 Task: Move the 'Importance' folder to 'Tasks' and 'Junk Email', then rename it to 'Most Importance' and 'Importancec'.
Action: Mouse moved to (6, 125)
Screenshot: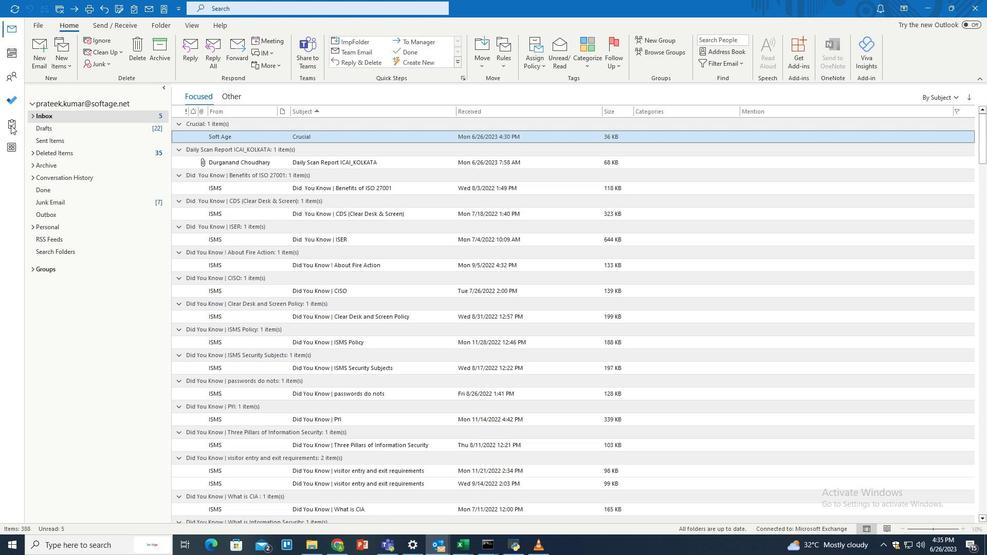 
Action: Mouse pressed left at (6, 125)
Screenshot: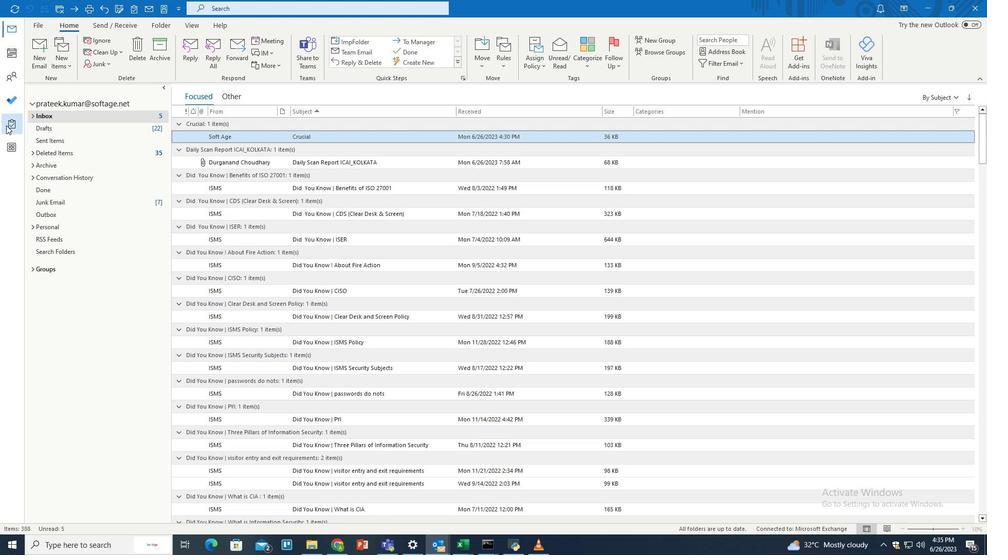
Action: Mouse moved to (151, 21)
Screenshot: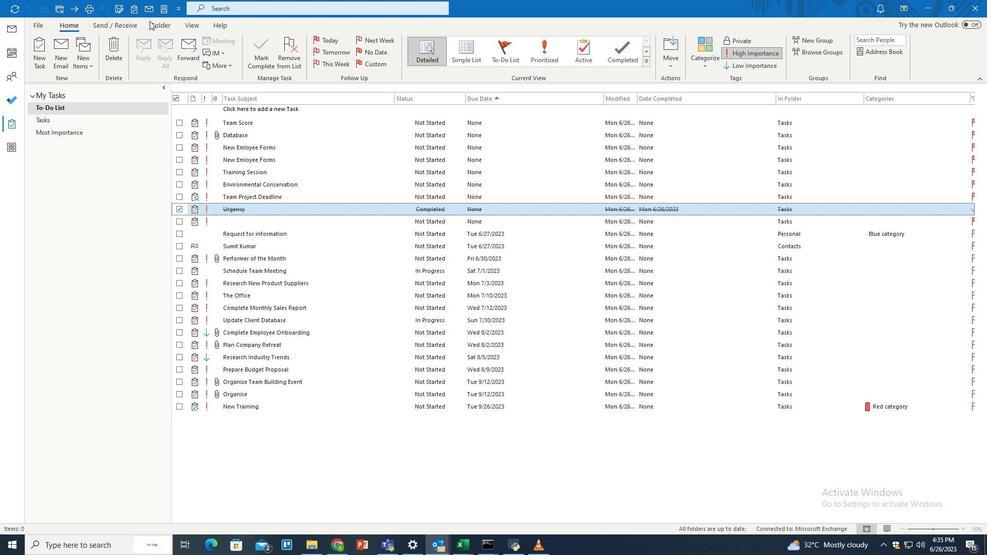 
Action: Mouse pressed left at (151, 21)
Screenshot: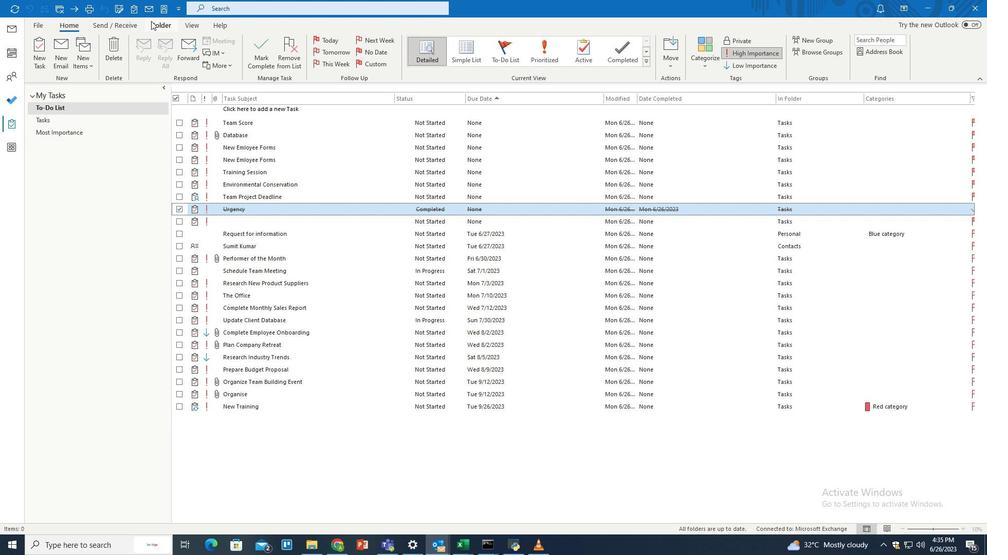 
Action: Mouse moved to (68, 129)
Screenshot: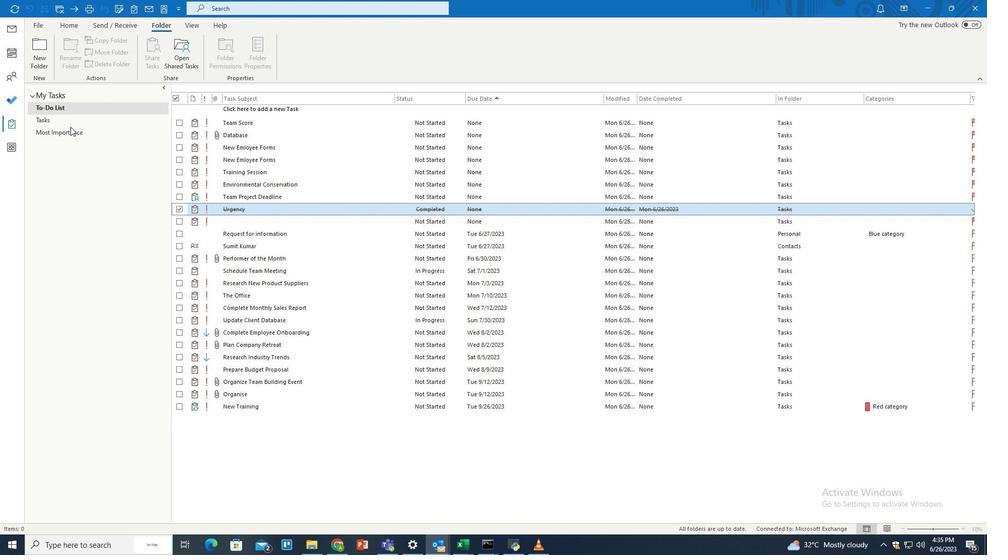 
Action: Mouse pressed left at (68, 129)
Screenshot: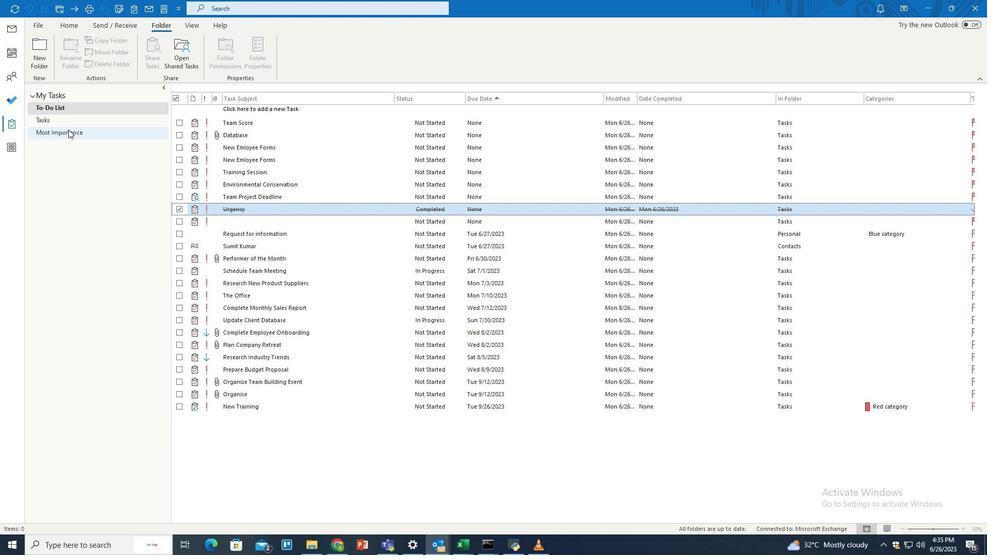 
Action: Mouse moved to (68, 54)
Screenshot: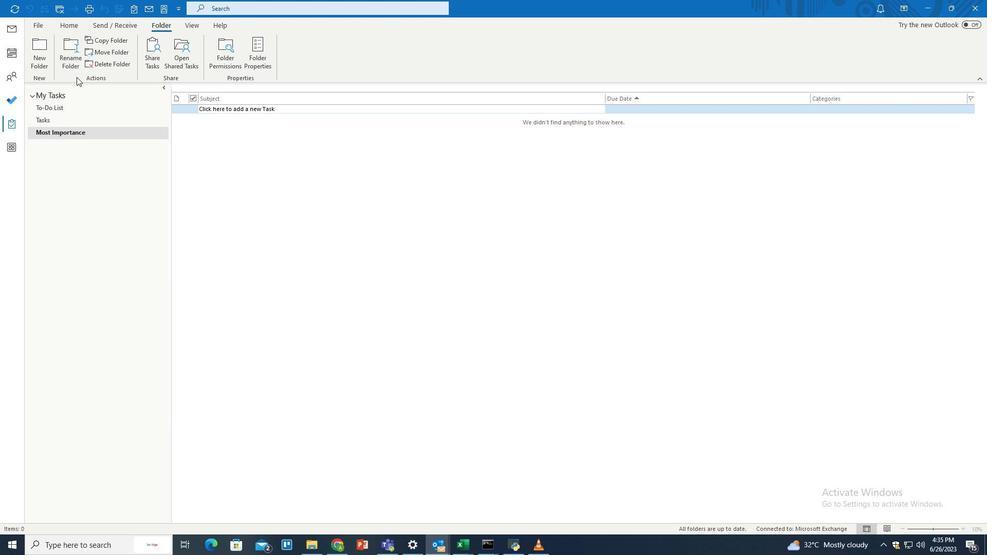 
Action: Mouse pressed left at (68, 54)
Screenshot: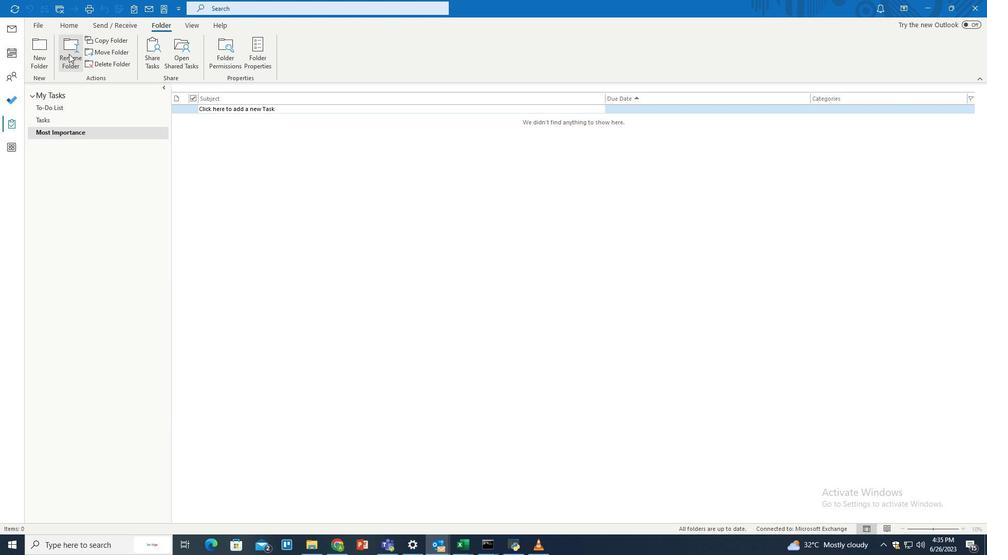 
Action: Key pressed <Key.shift>Importance
Screenshot: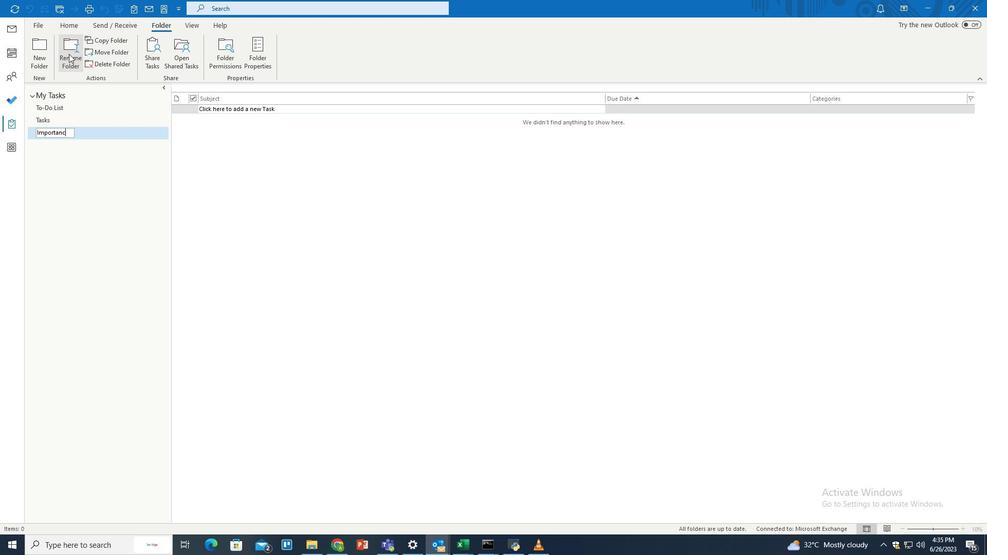 
Action: Mouse moved to (97, 52)
Screenshot: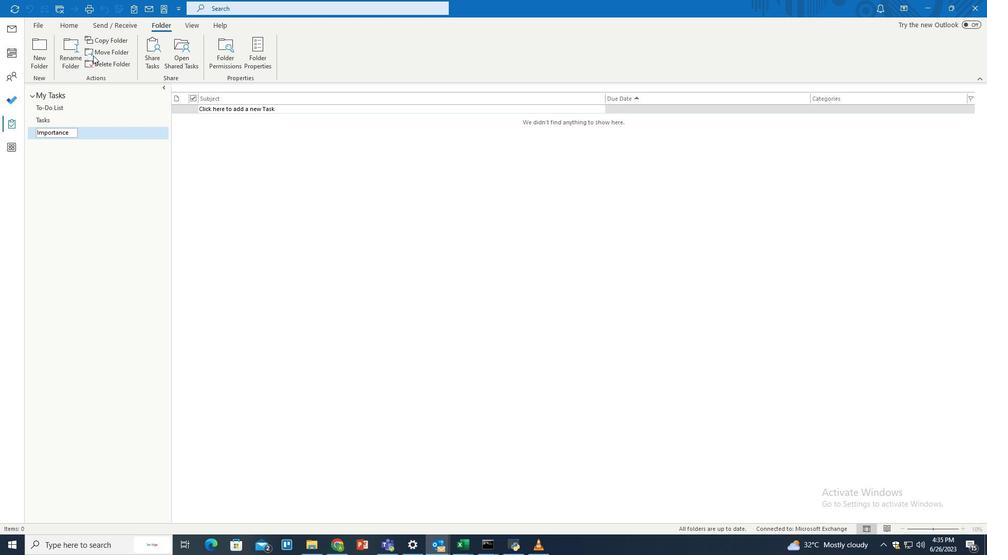 
Action: Mouse pressed left at (97, 52)
Screenshot: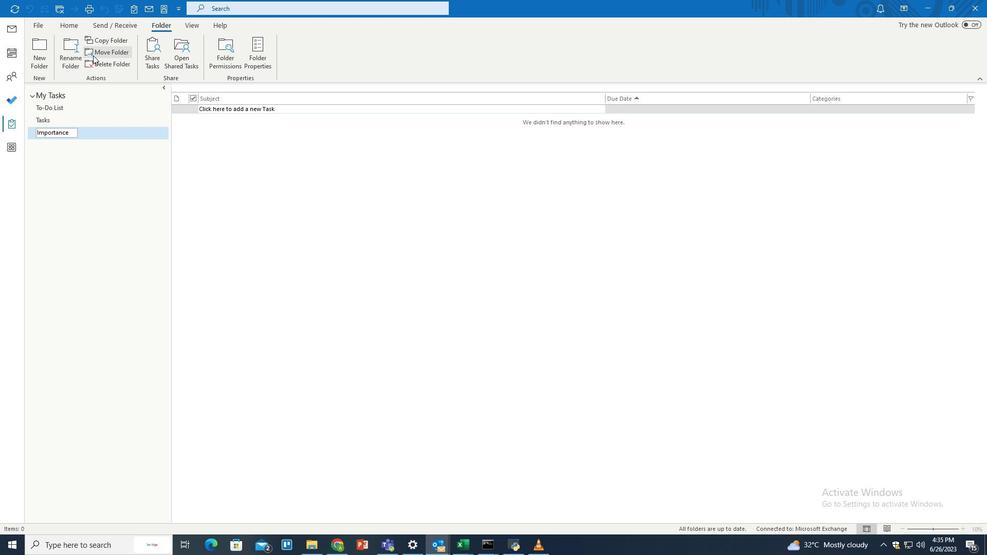 
Action: Mouse moved to (444, 281)
Screenshot: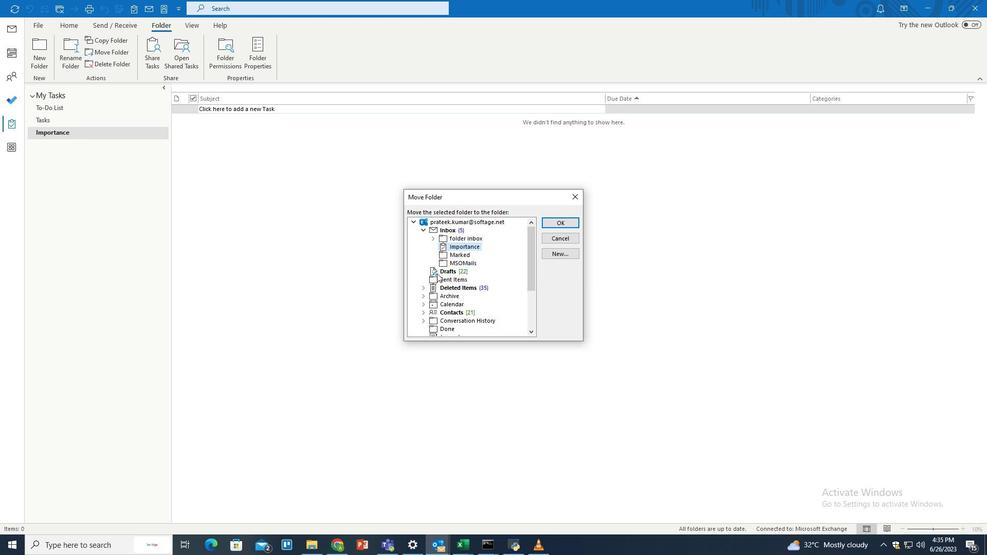 
Action: Mouse scrolled (444, 280) with delta (0, 0)
Screenshot: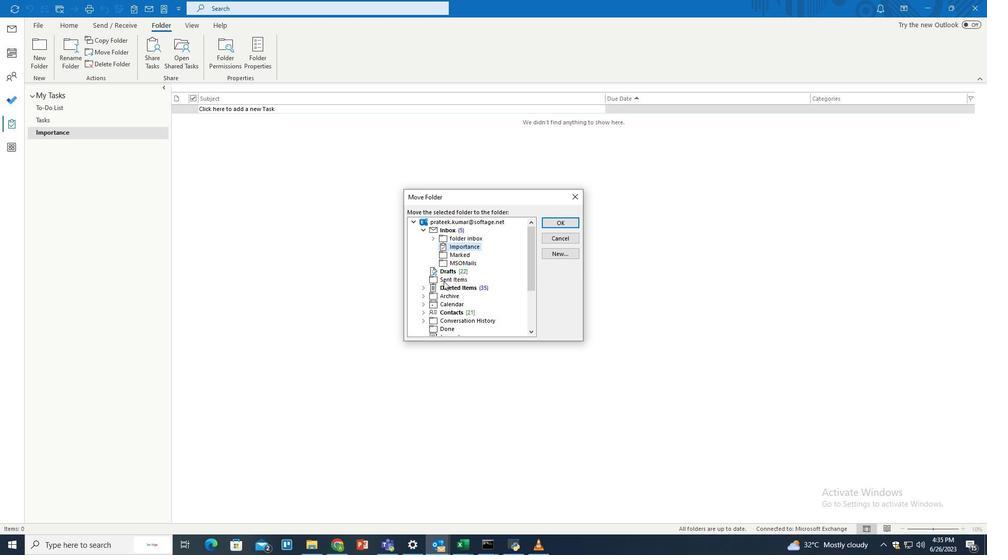 
Action: Mouse scrolled (444, 280) with delta (0, 0)
Screenshot: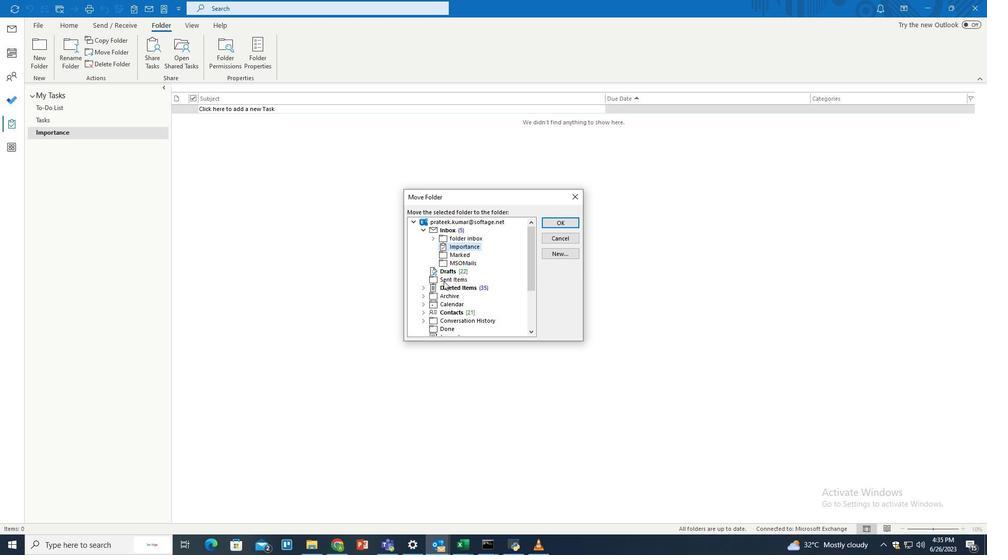 
Action: Mouse moved to (449, 297)
Screenshot: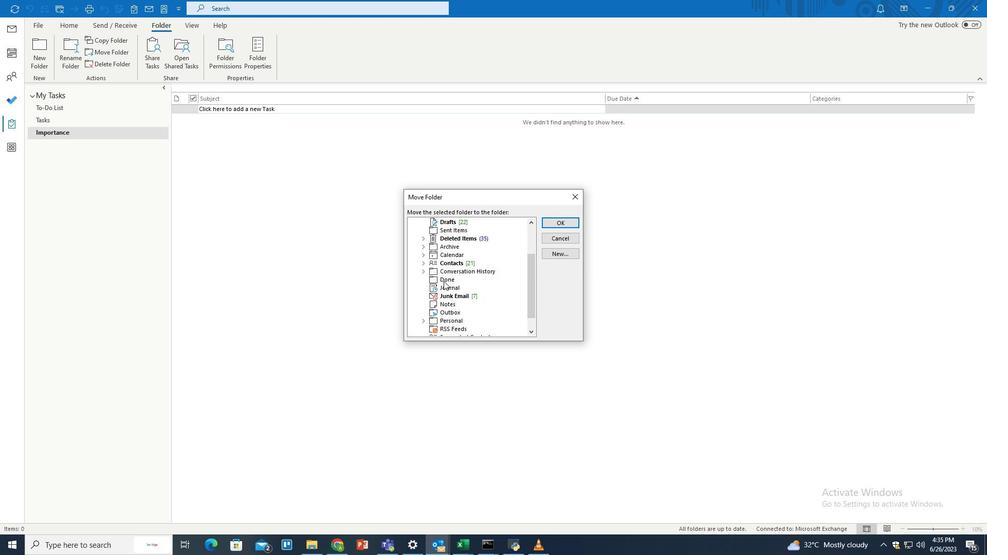 
Action: Mouse pressed left at (449, 297)
Screenshot: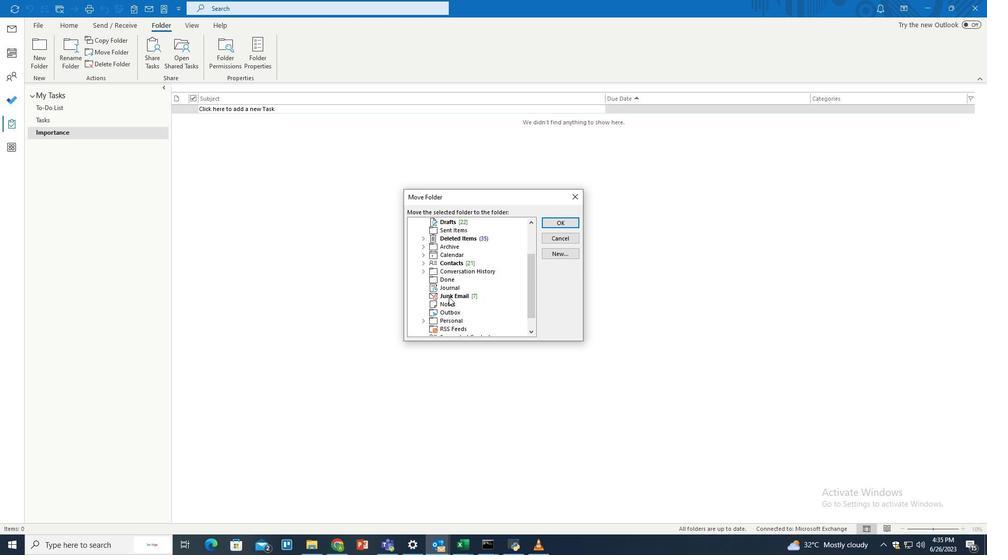 
Action: Mouse moved to (560, 223)
Screenshot: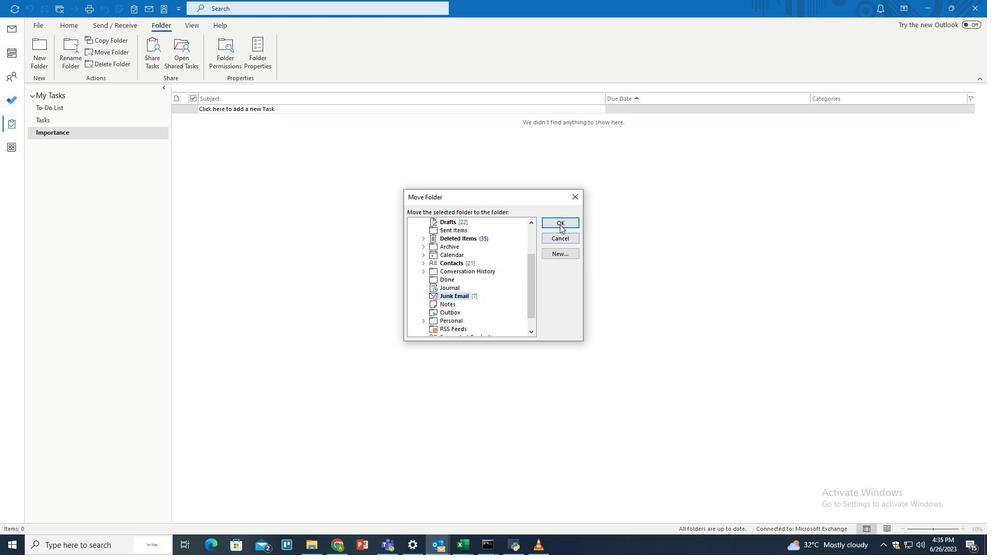 
Action: Mouse pressed left at (560, 223)
Screenshot: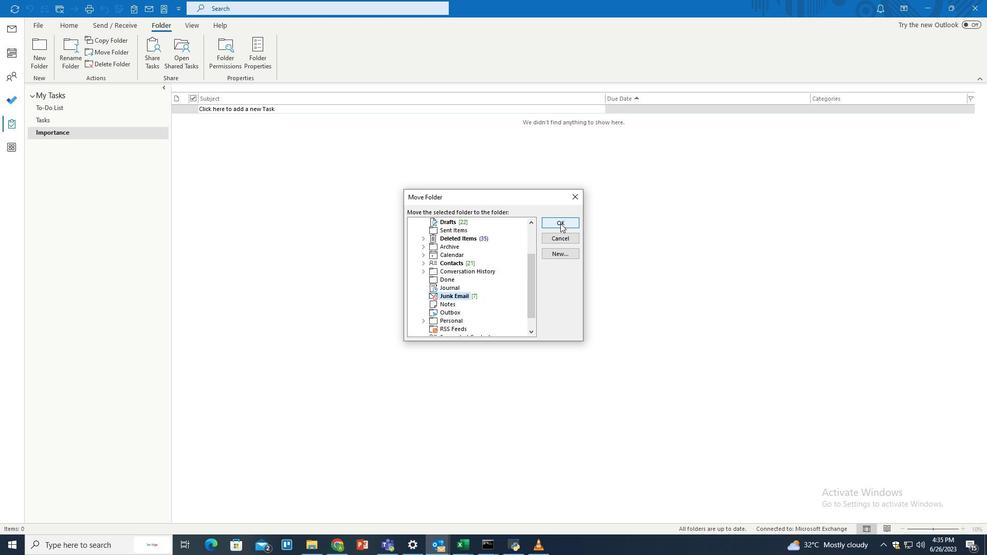 
